 Task: Add Taylor Farms Caesar Chopped Salad Kit to the cart.
Action: Mouse moved to (23, 121)
Screenshot: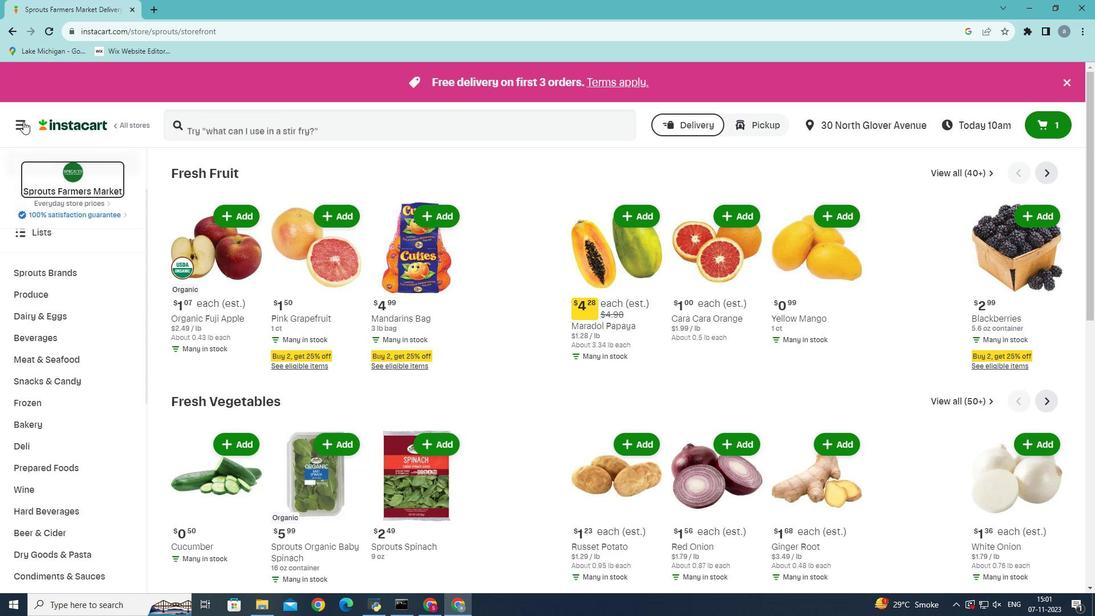 
Action: Mouse pressed left at (23, 121)
Screenshot: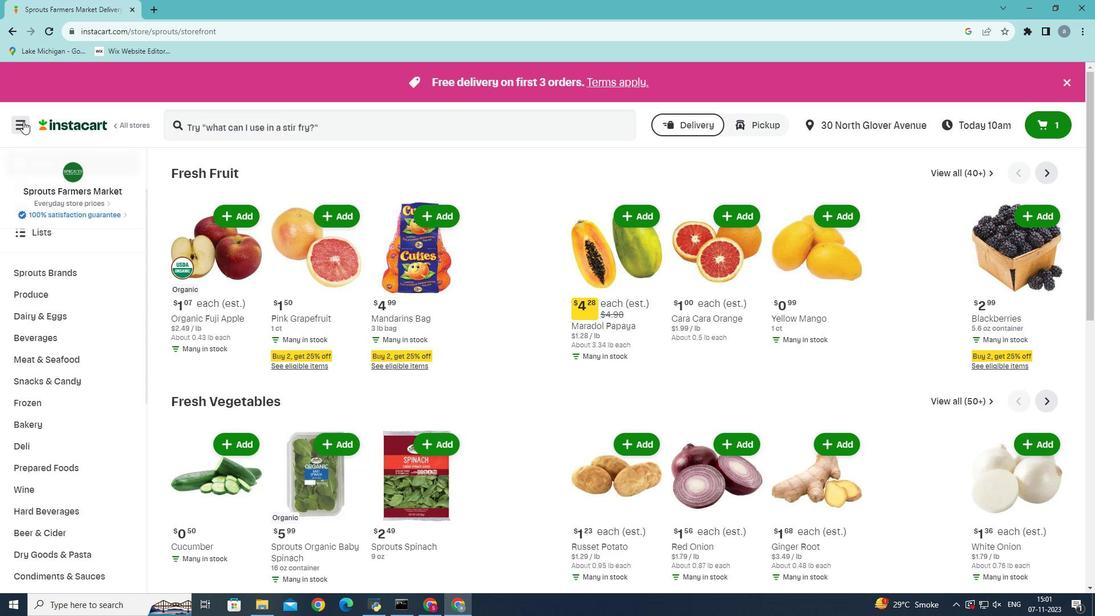 
Action: Mouse moved to (39, 315)
Screenshot: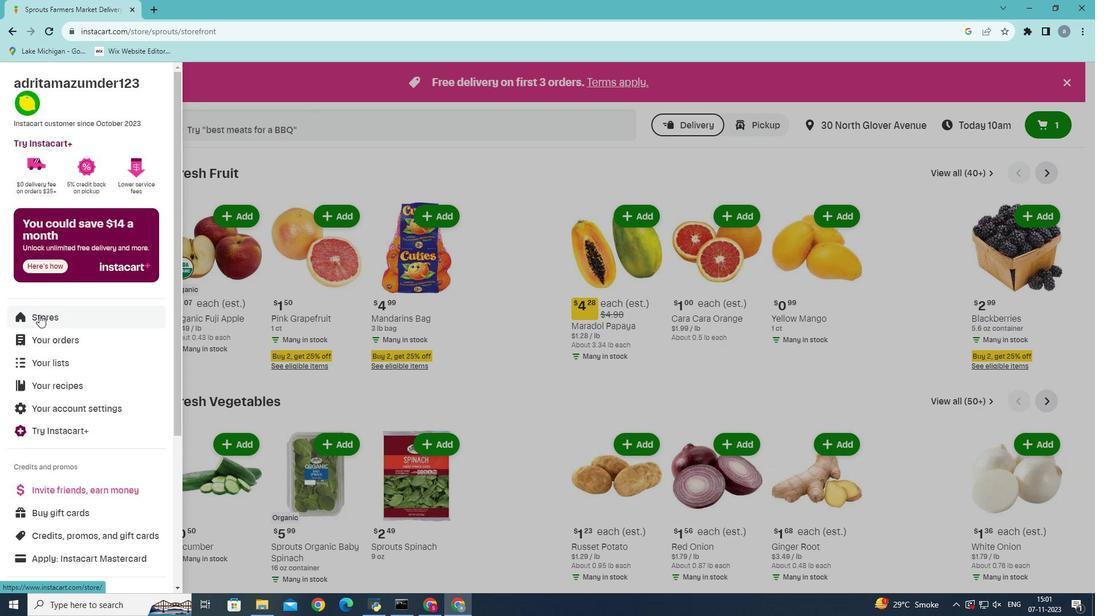 
Action: Mouse pressed left at (39, 315)
Screenshot: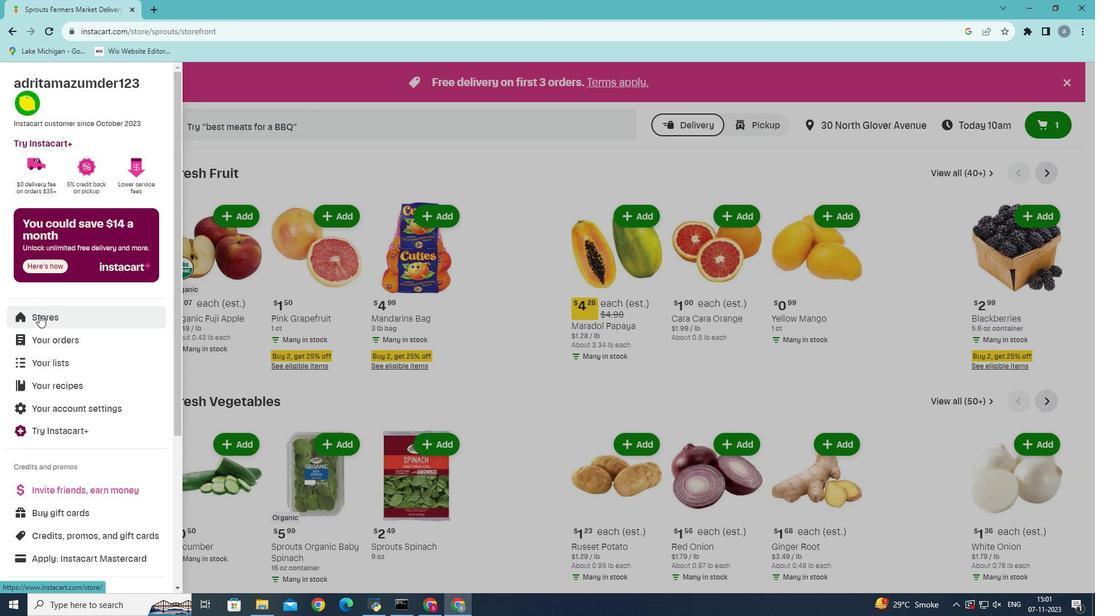 
Action: Mouse moved to (269, 132)
Screenshot: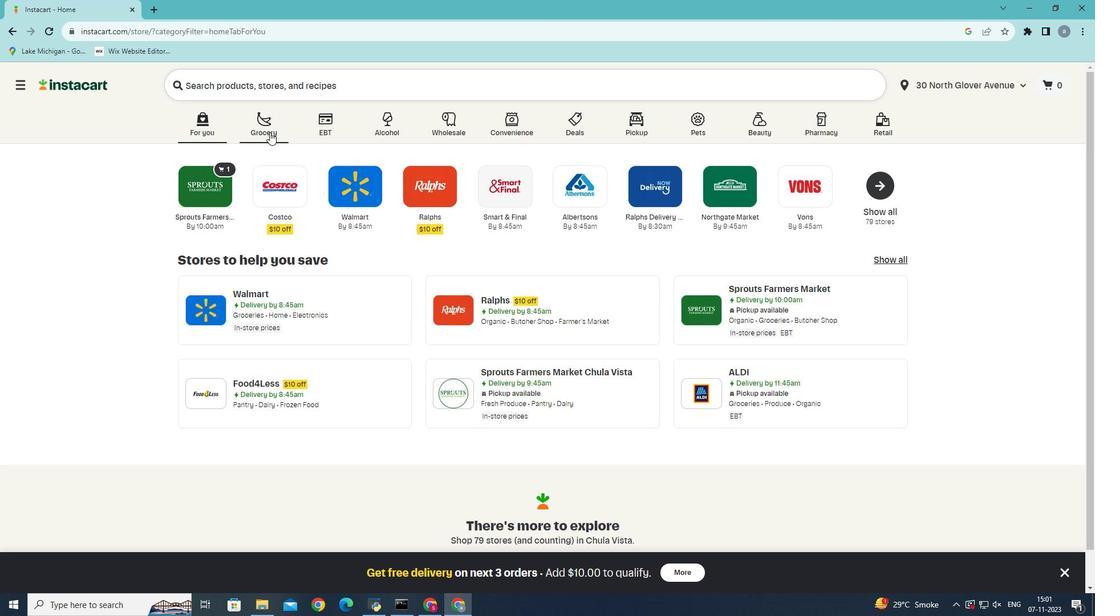 
Action: Mouse pressed left at (269, 132)
Screenshot: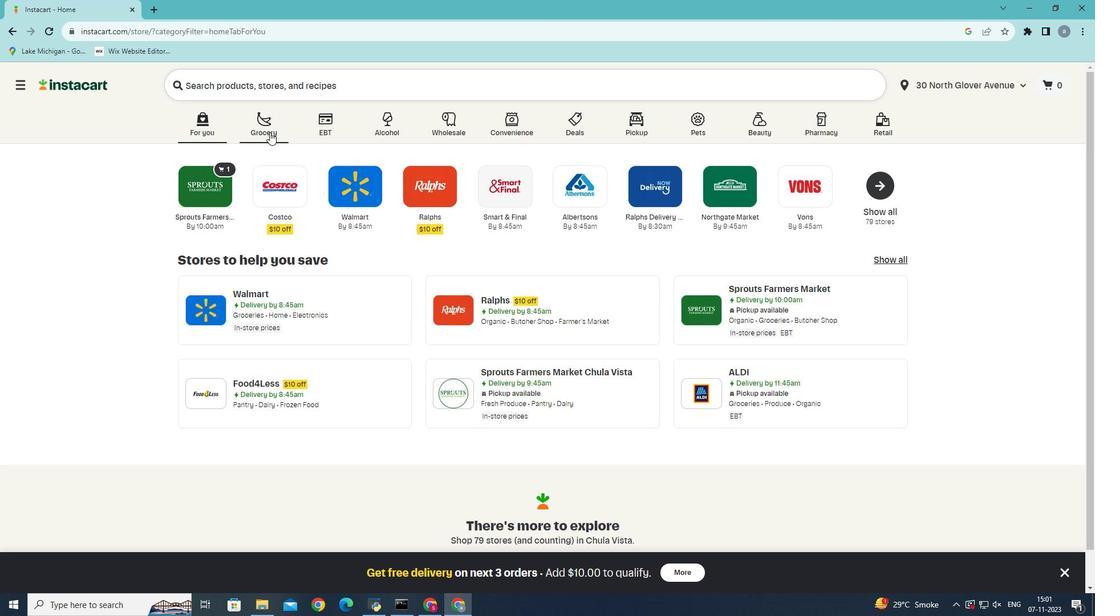 
Action: Mouse moved to (263, 348)
Screenshot: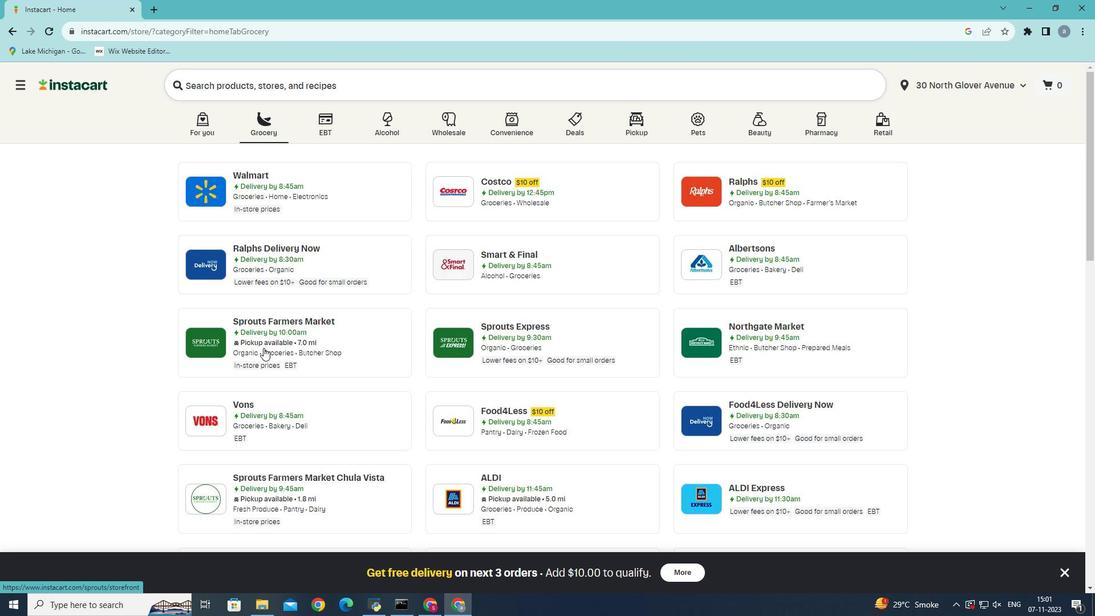 
Action: Mouse pressed left at (263, 348)
Screenshot: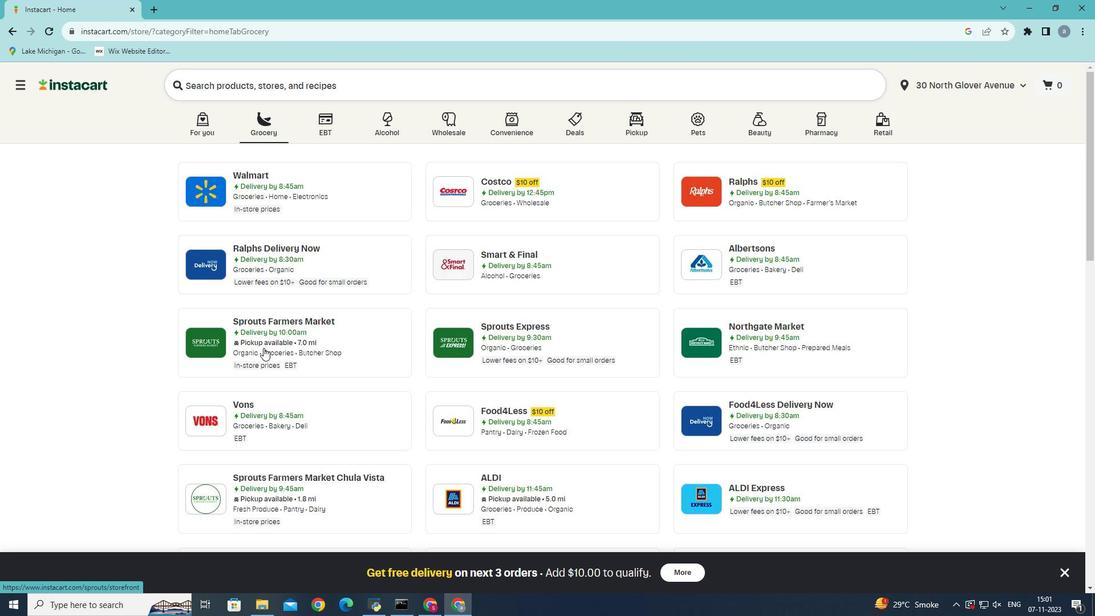 
Action: Mouse moved to (79, 538)
Screenshot: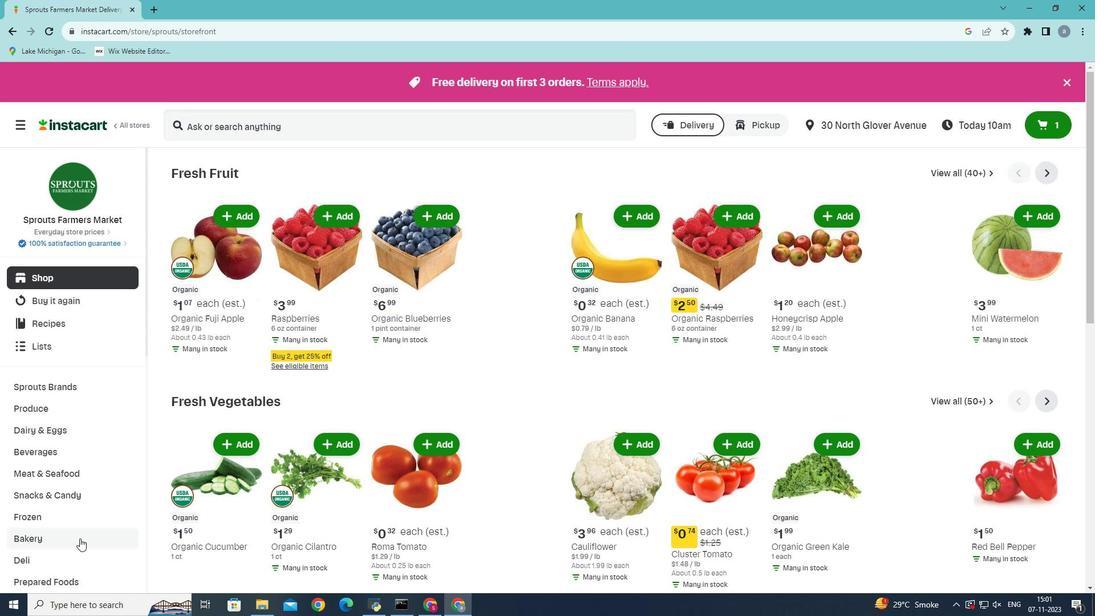 
Action: Mouse scrolled (79, 538) with delta (0, 0)
Screenshot: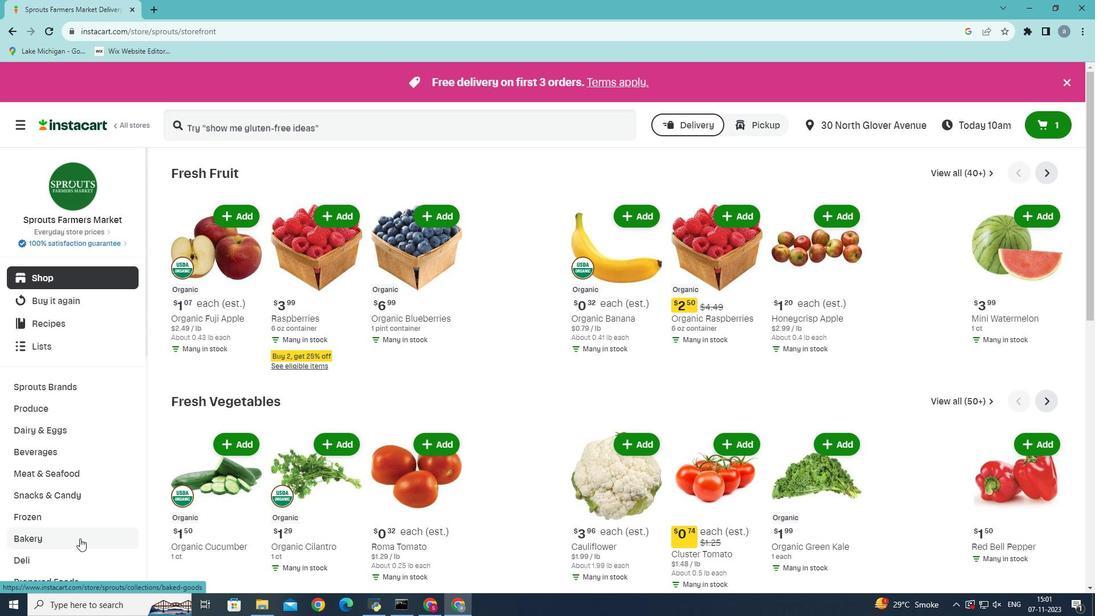 
Action: Mouse moved to (73, 528)
Screenshot: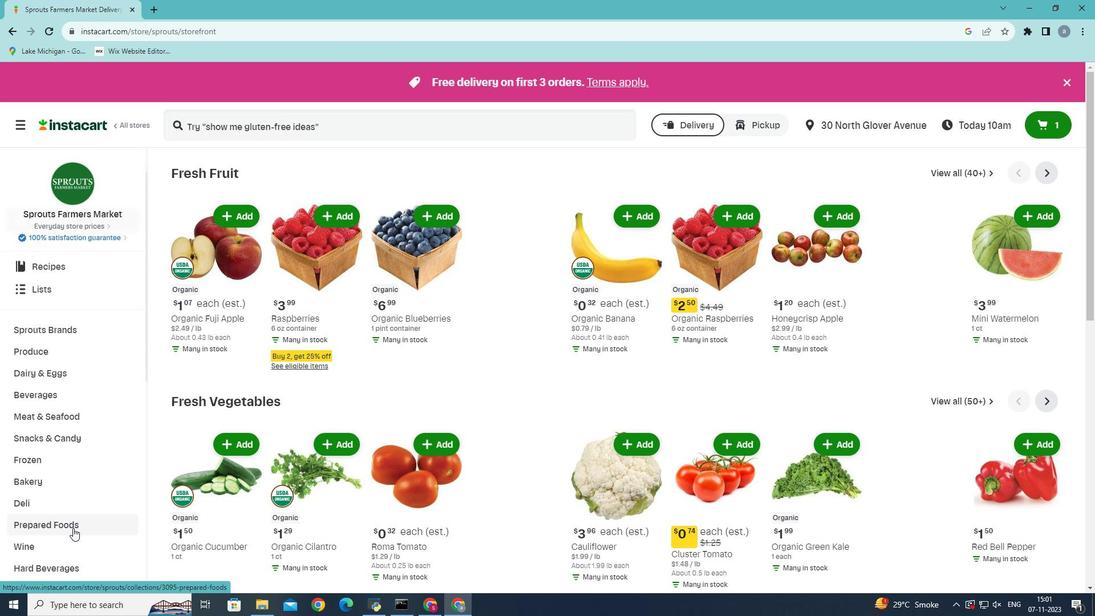 
Action: Mouse pressed left at (73, 528)
Screenshot: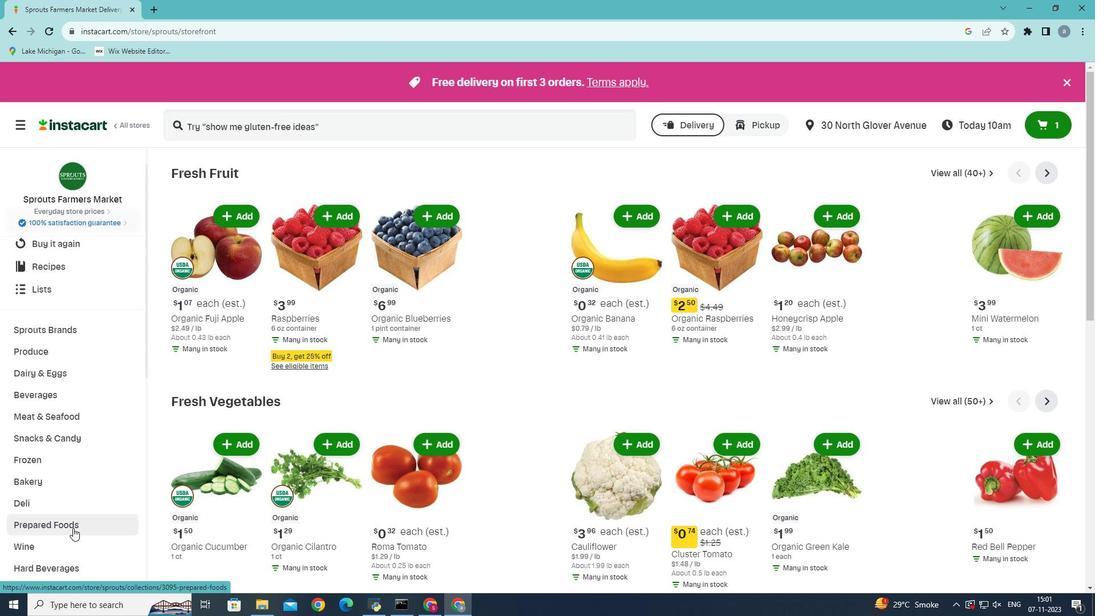 
Action: Mouse moved to (624, 201)
Screenshot: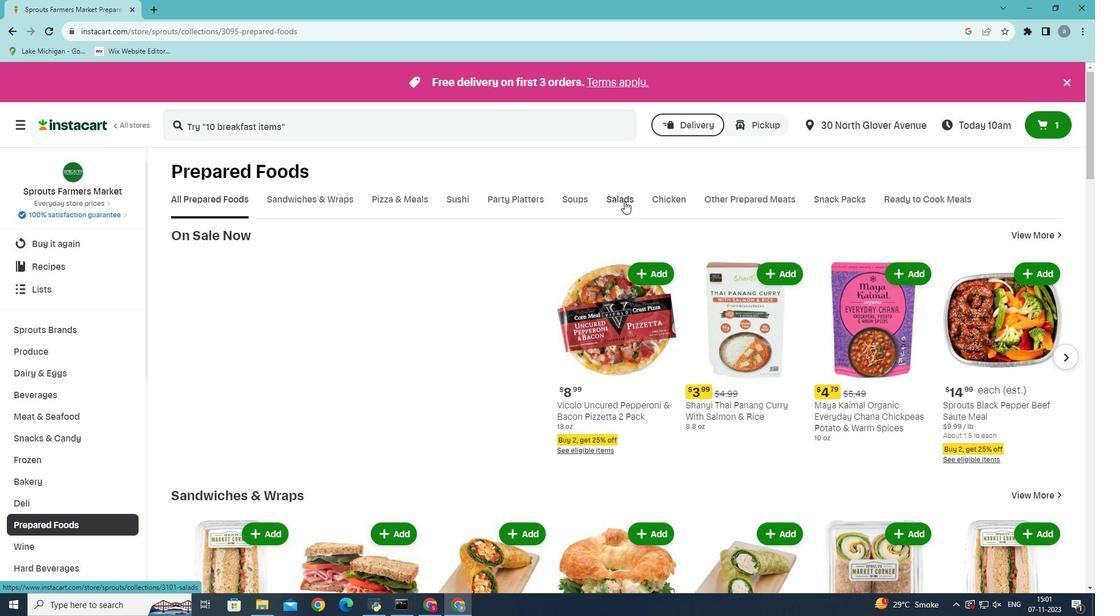 
Action: Mouse pressed left at (624, 201)
Screenshot: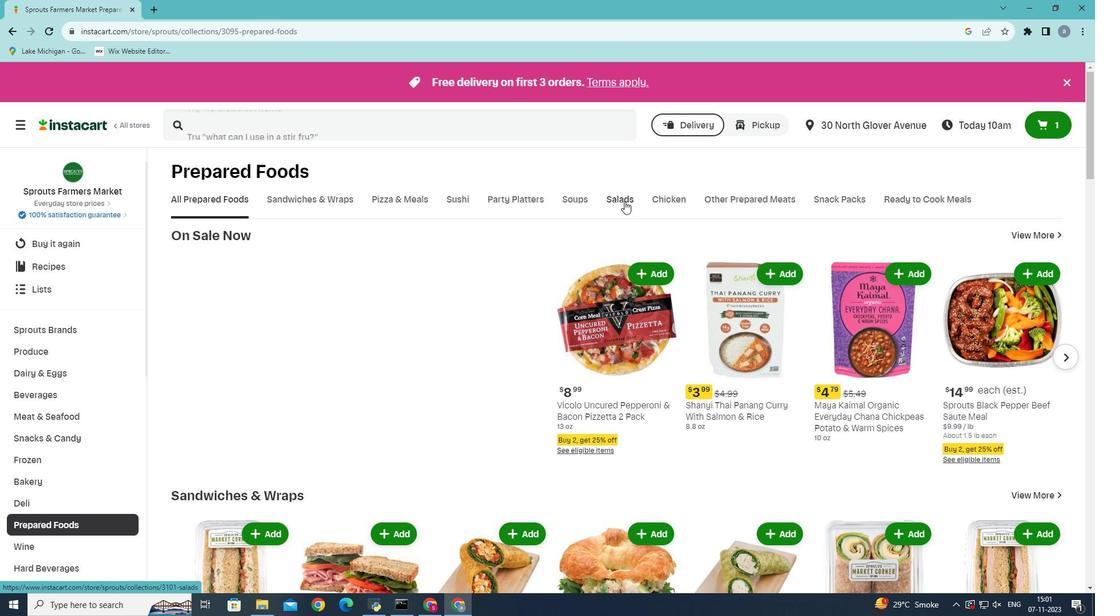 
Action: Mouse moved to (473, 253)
Screenshot: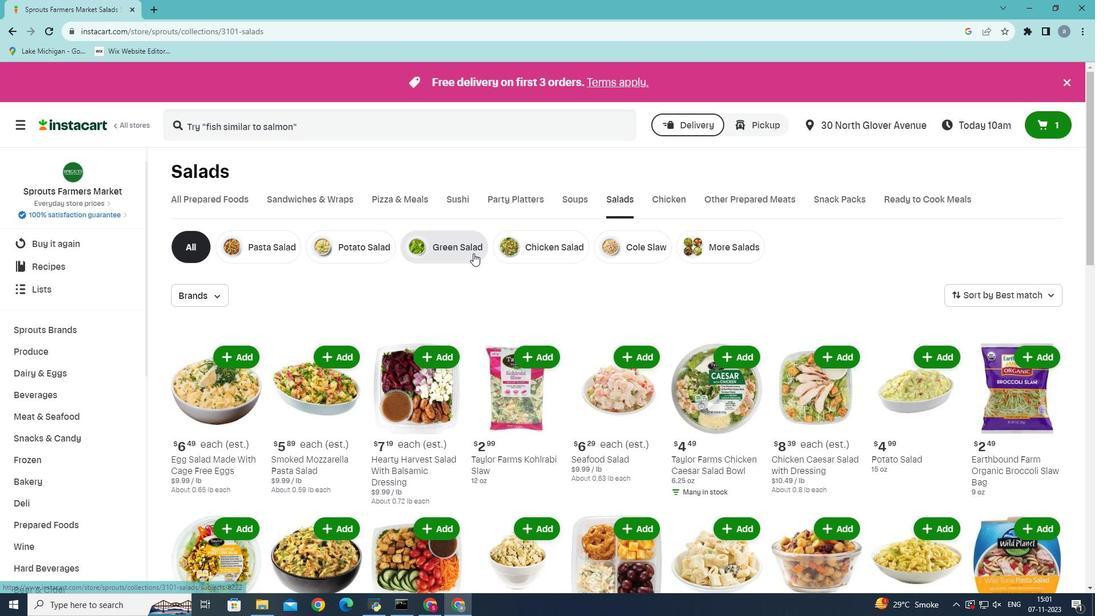
Action: Mouse pressed left at (473, 253)
Screenshot: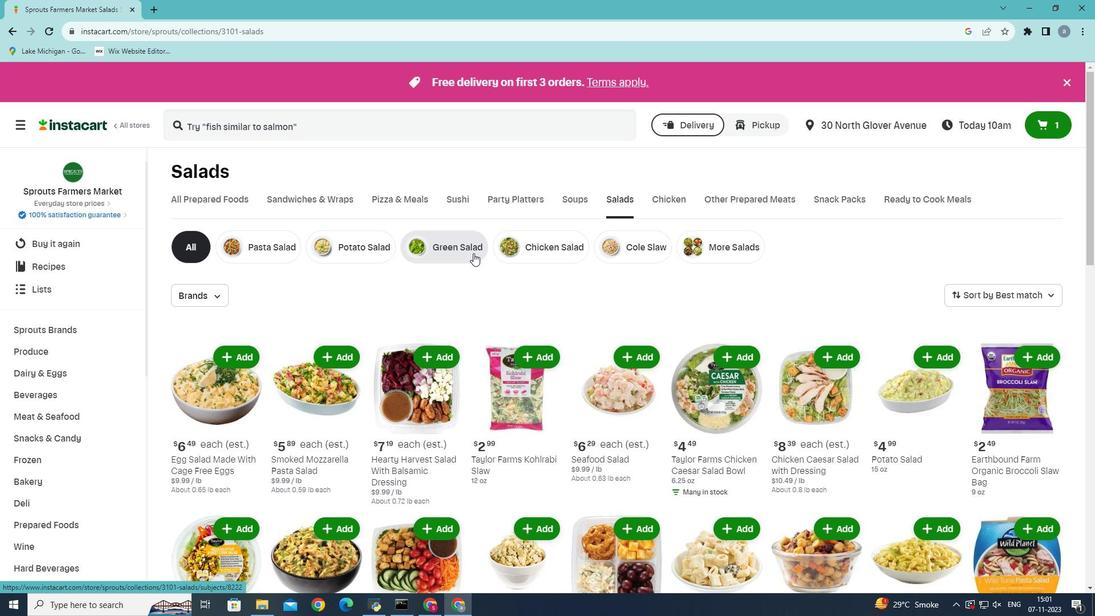 
Action: Mouse moved to (247, 134)
Screenshot: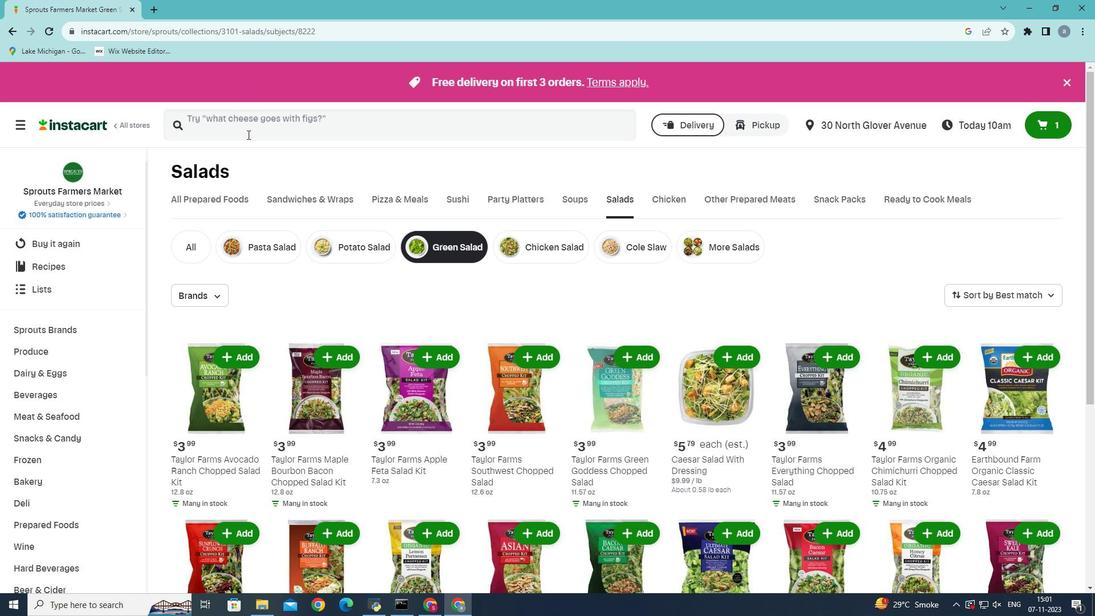 
Action: Mouse pressed left at (247, 134)
Screenshot: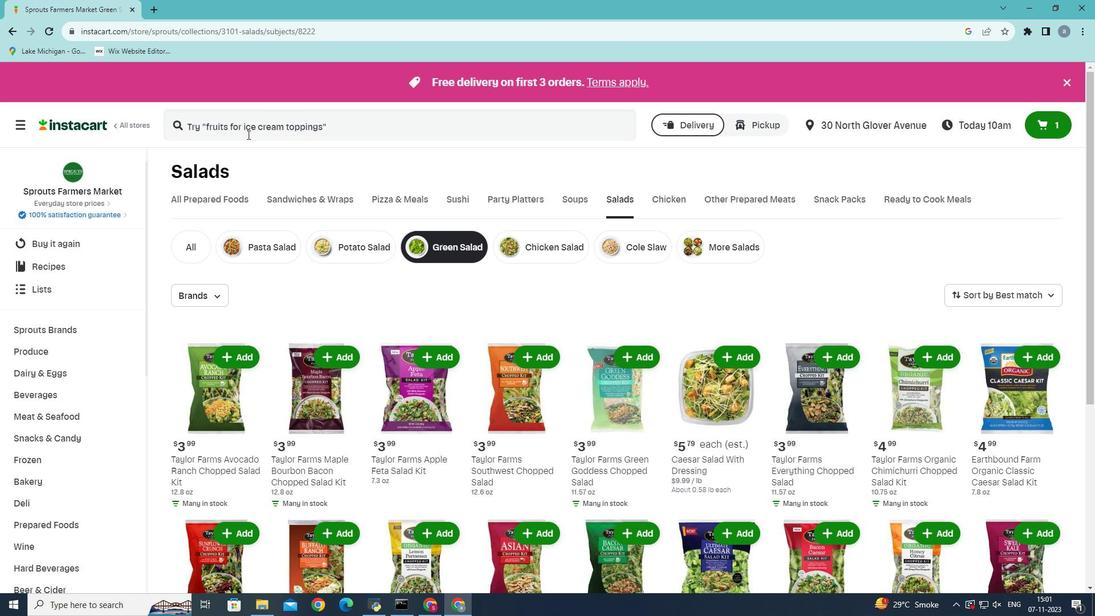 
Action: Mouse moved to (256, 130)
Screenshot: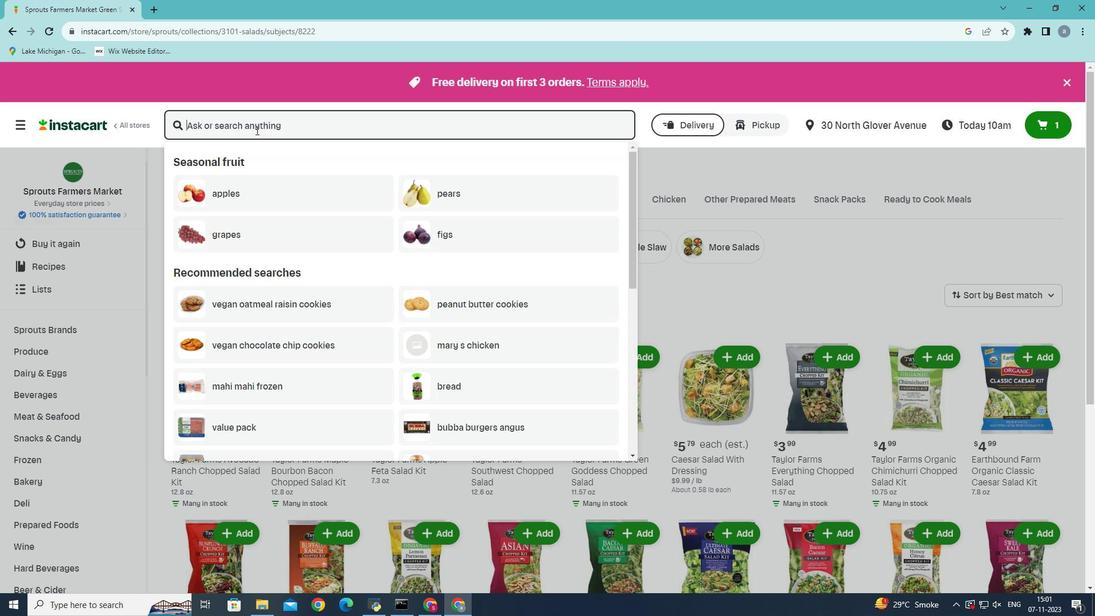 
Action: Key pressed <Key.shift>Taylor<Key.space><Key.shift>farm<Key.space>caesar<Key.space>chopped<Key.space>salad<Key.space>kit<Key.enter>
Screenshot: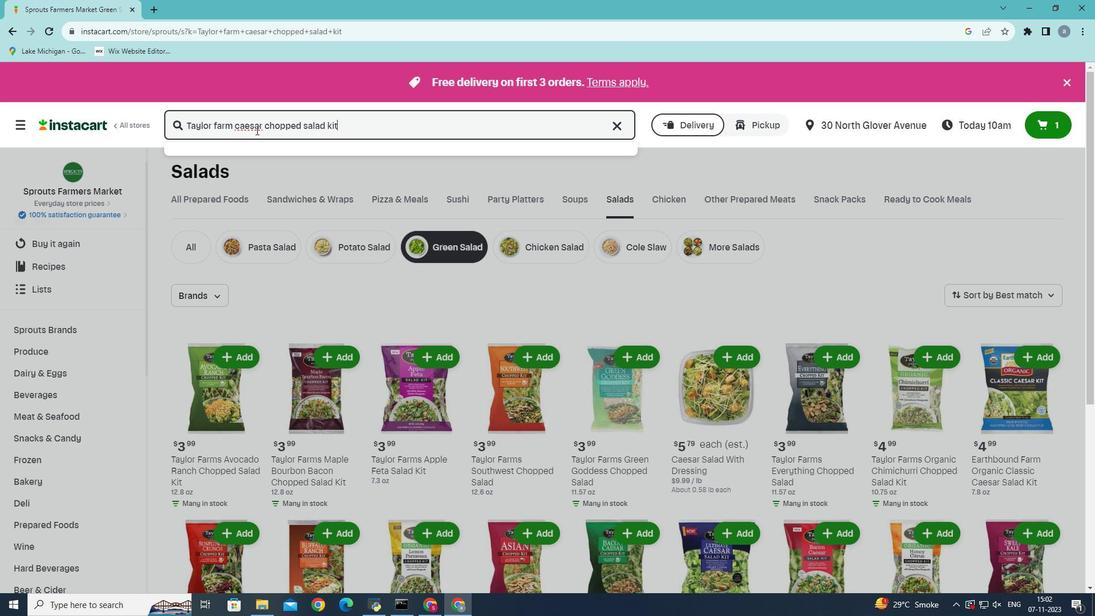 
Action: Mouse moved to (303, 245)
Screenshot: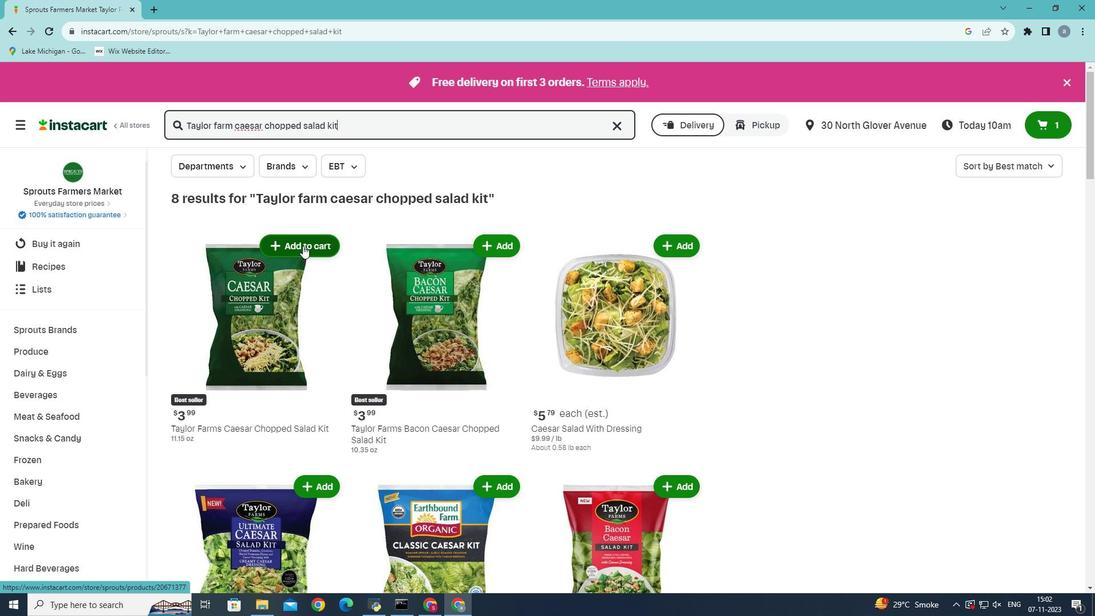 
Action: Mouse pressed left at (303, 245)
Screenshot: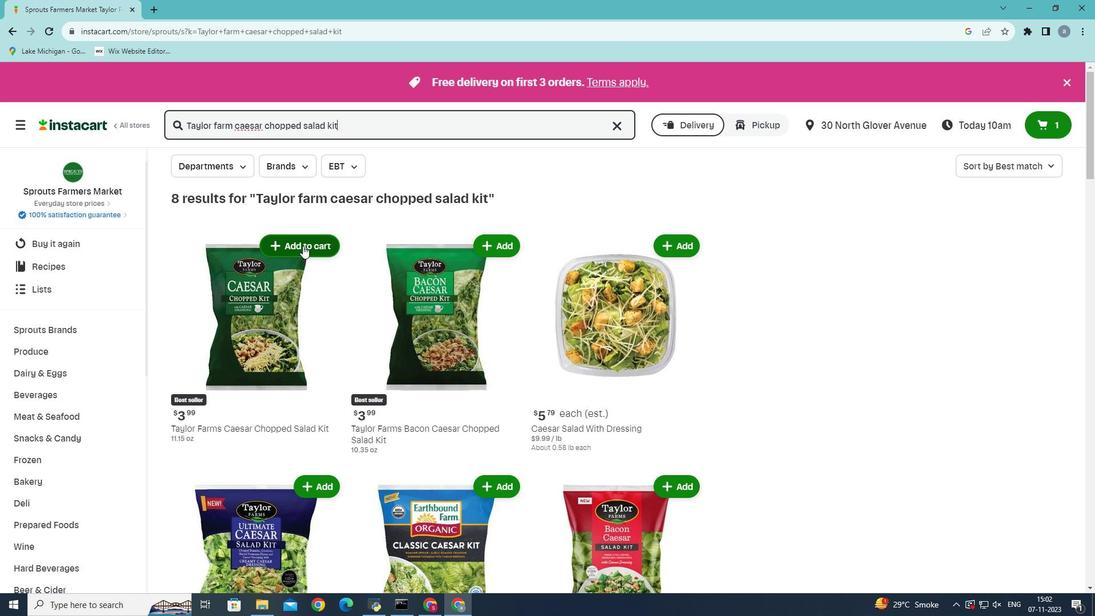 
Action: Mouse moved to (302, 256)
Screenshot: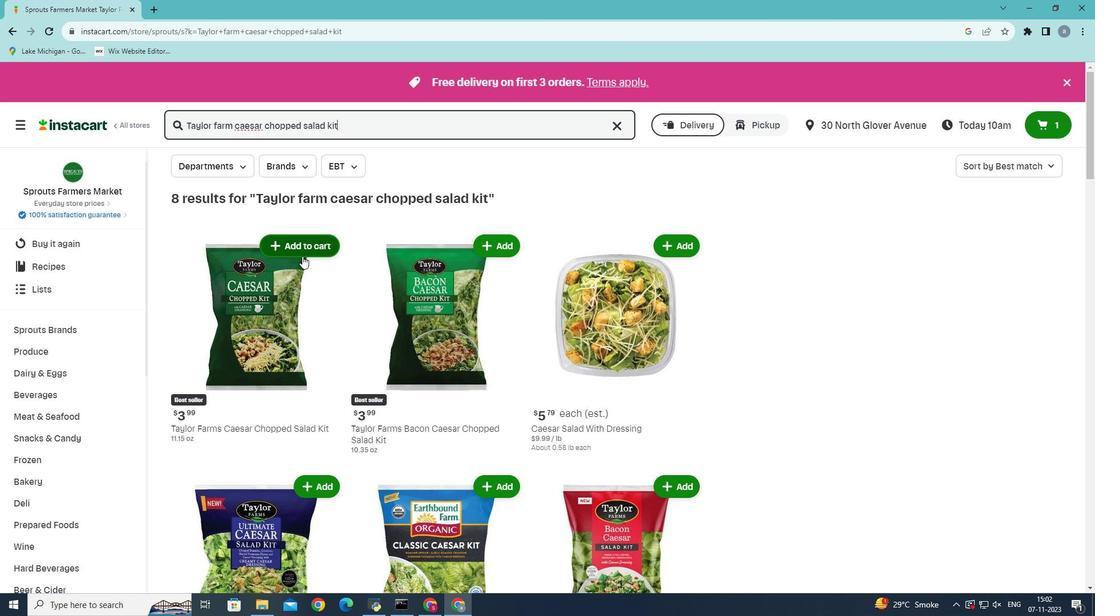 
